 Task: Enable public transport information for home in Fairplay, Colorado, United States. .
Action: Mouse moved to (830, 151)
Screenshot: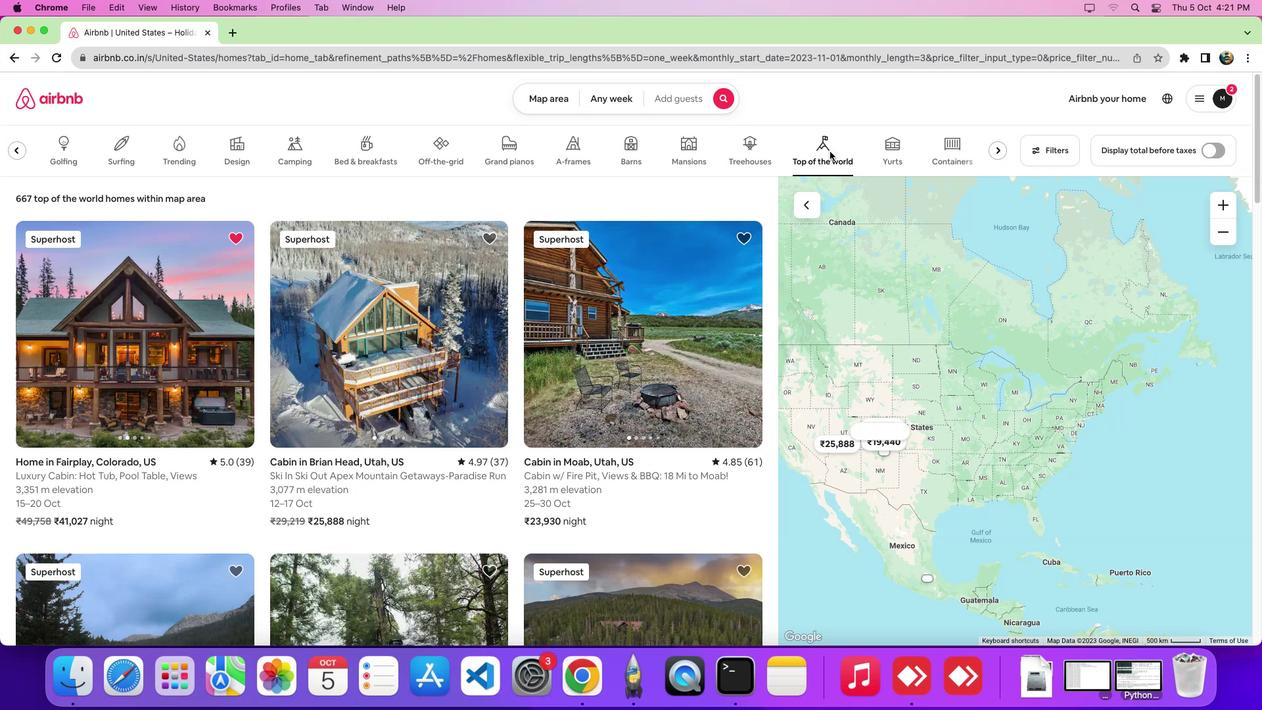 
Action: Mouse pressed left at (830, 151)
Screenshot: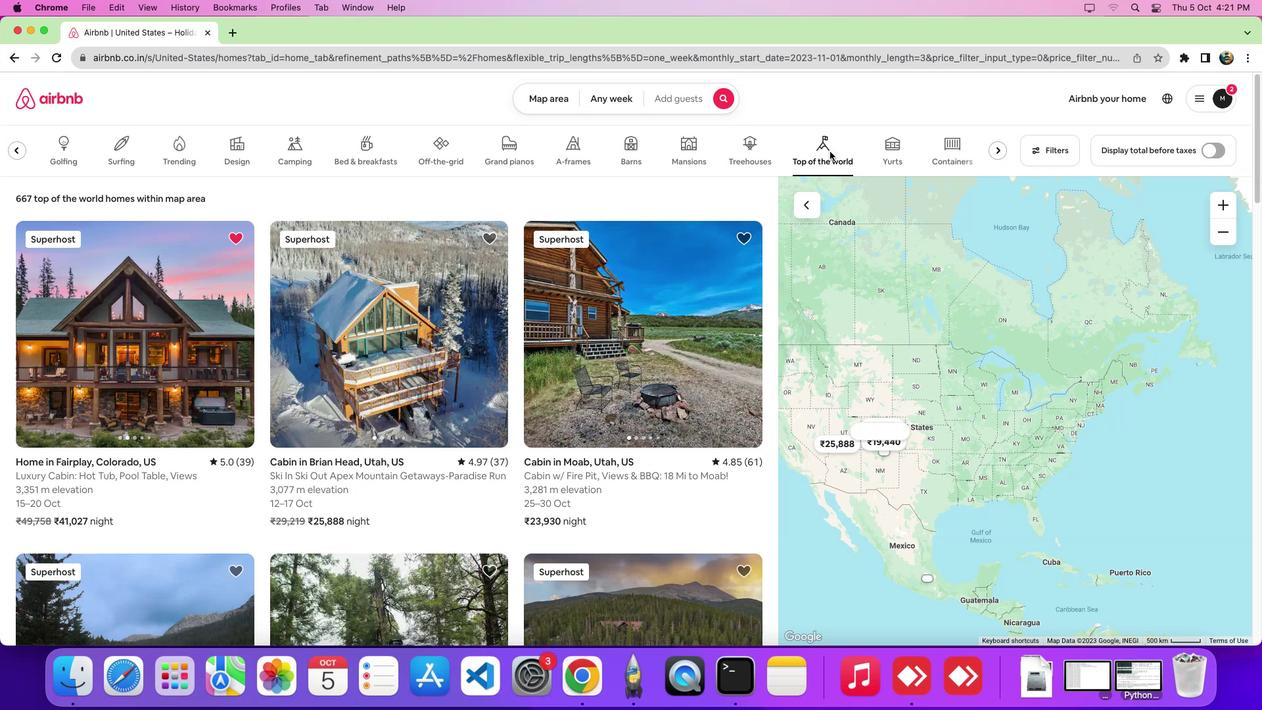
Action: Mouse moved to (148, 346)
Screenshot: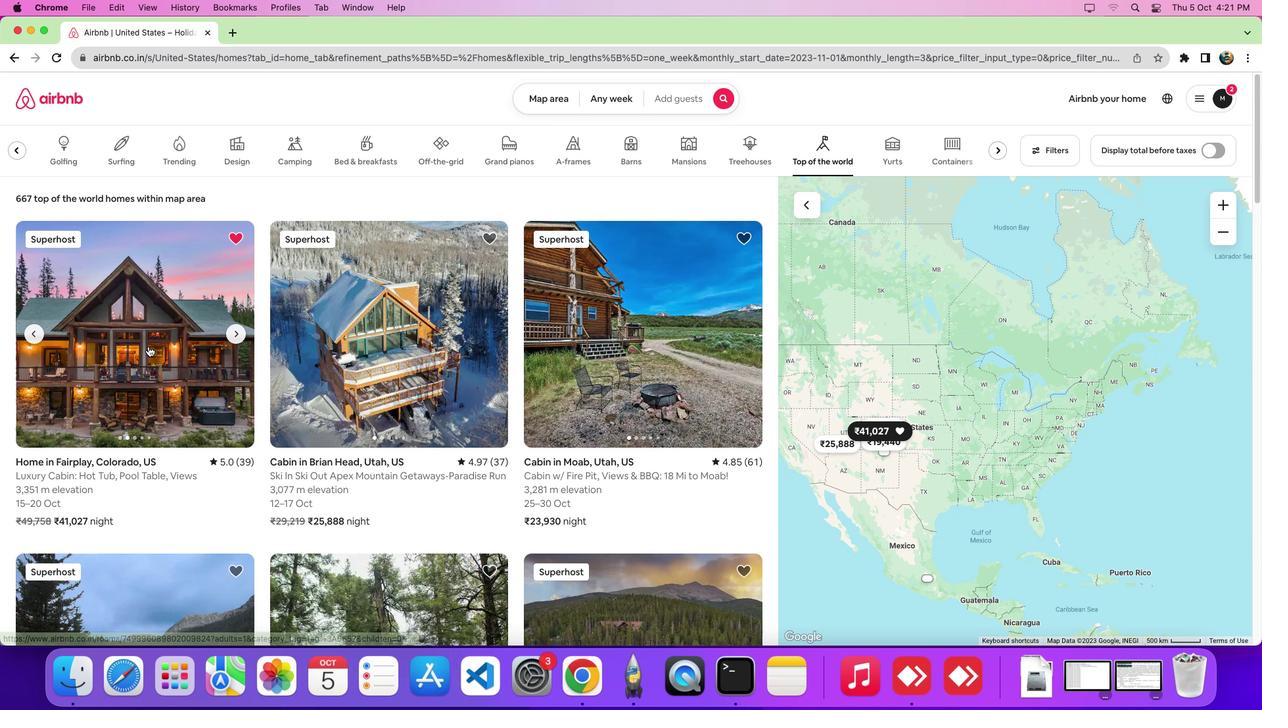 
Action: Mouse pressed left at (148, 346)
Screenshot: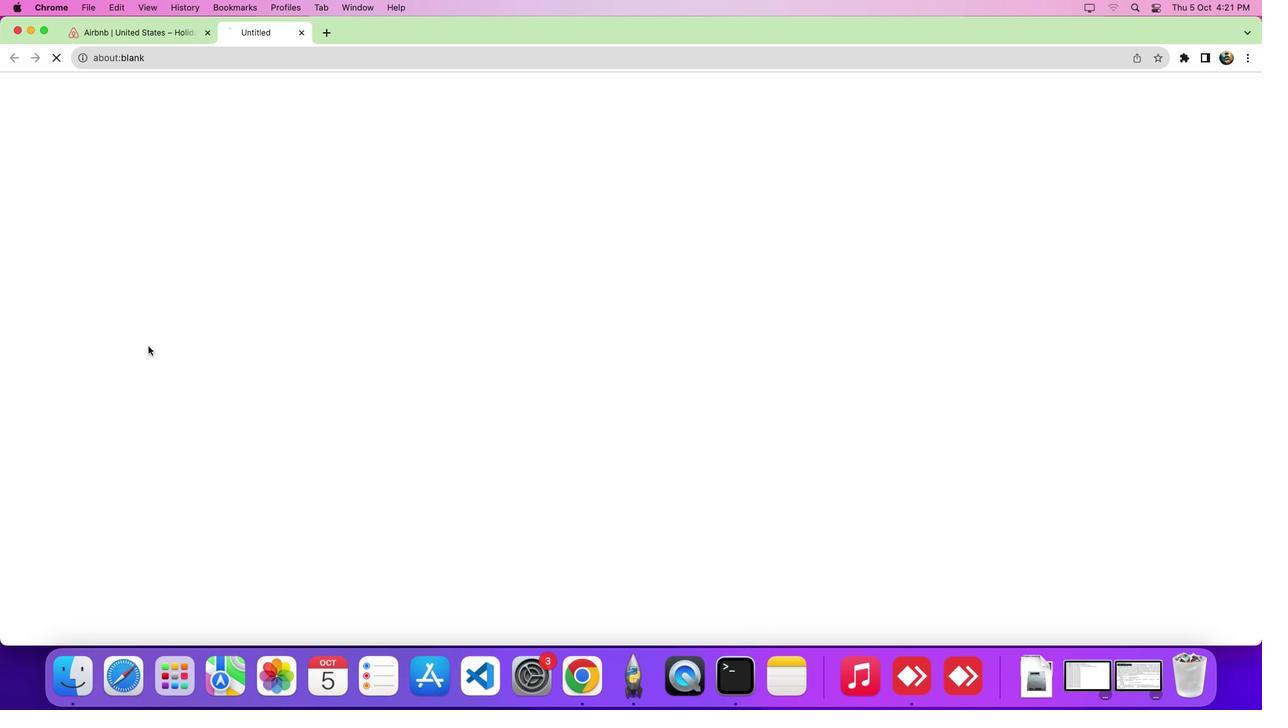 
Action: Mouse moved to (636, 389)
Screenshot: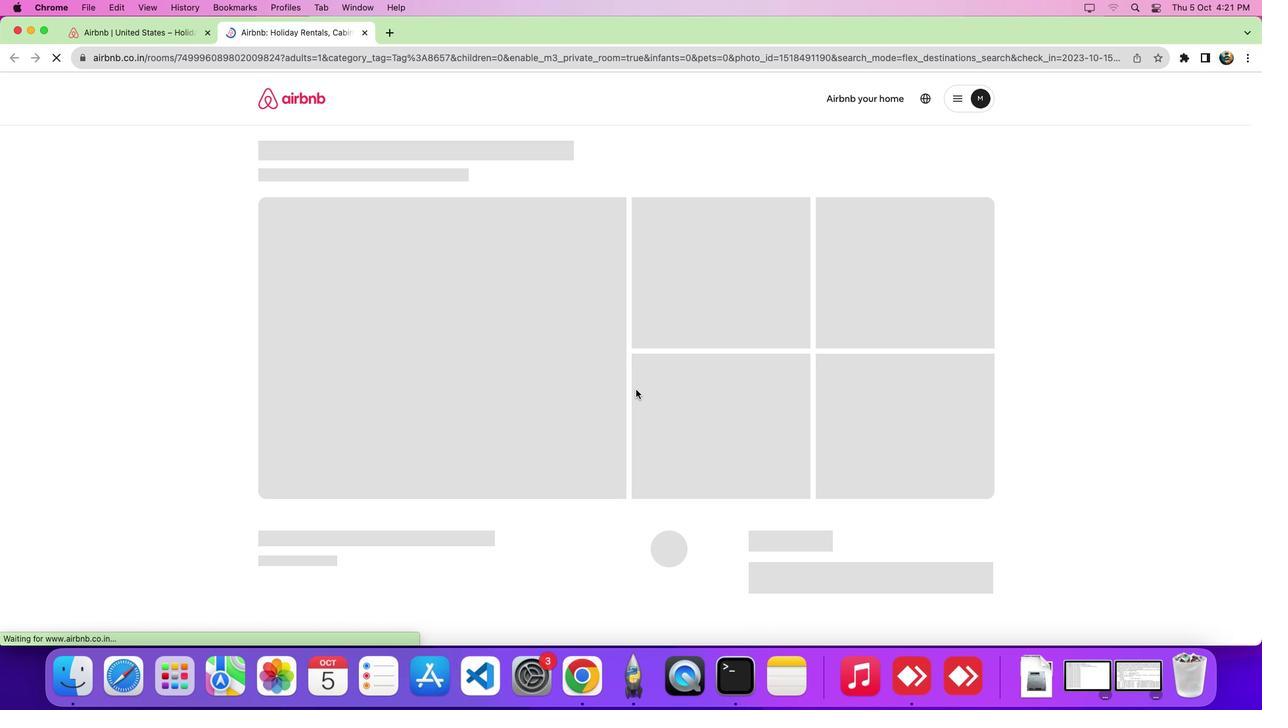 
Action: Mouse scrolled (636, 389) with delta (0, 0)
Screenshot: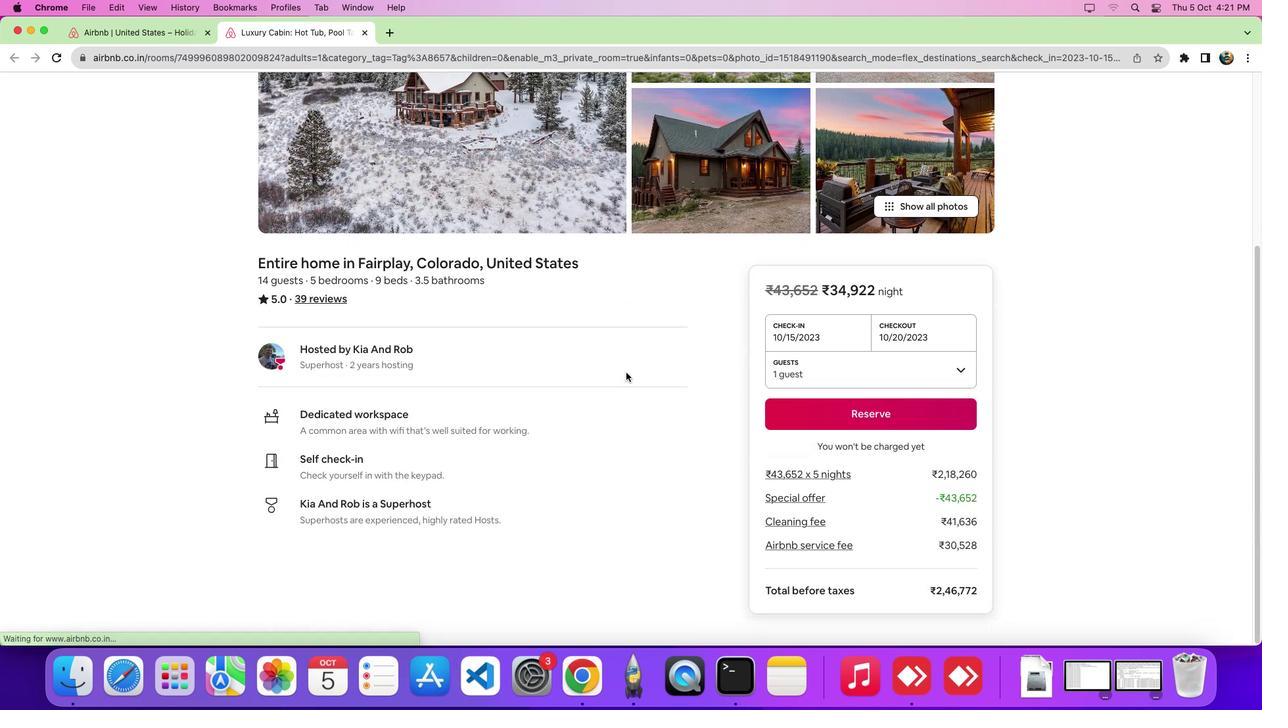
Action: Mouse scrolled (636, 389) with delta (0, -1)
Screenshot: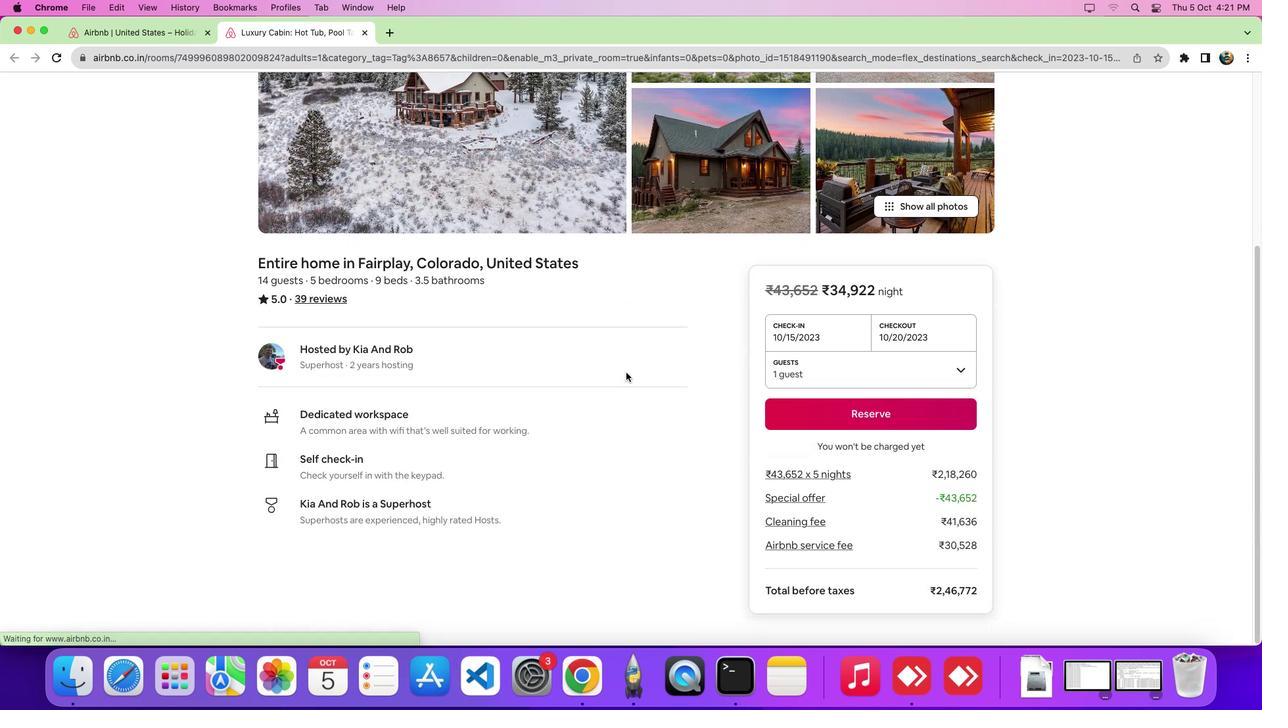 
Action: Mouse scrolled (636, 389) with delta (0, -5)
Screenshot: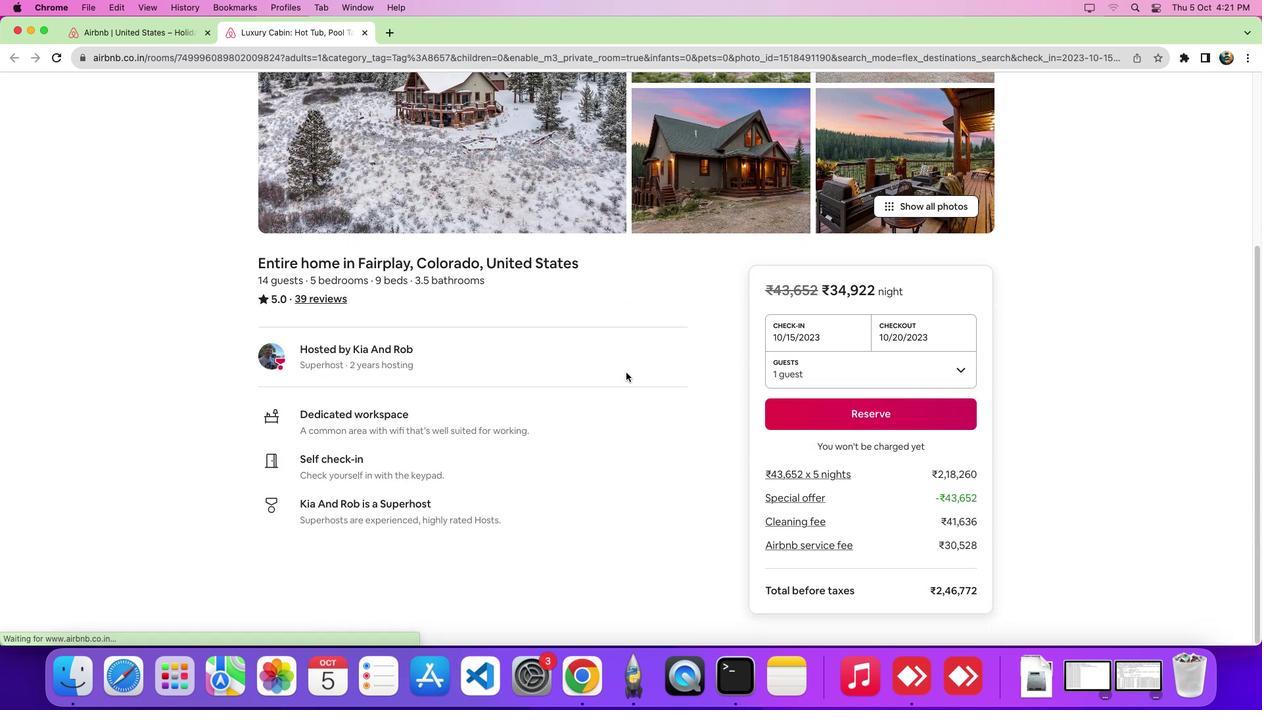 
Action: Mouse scrolled (636, 389) with delta (0, -8)
Screenshot: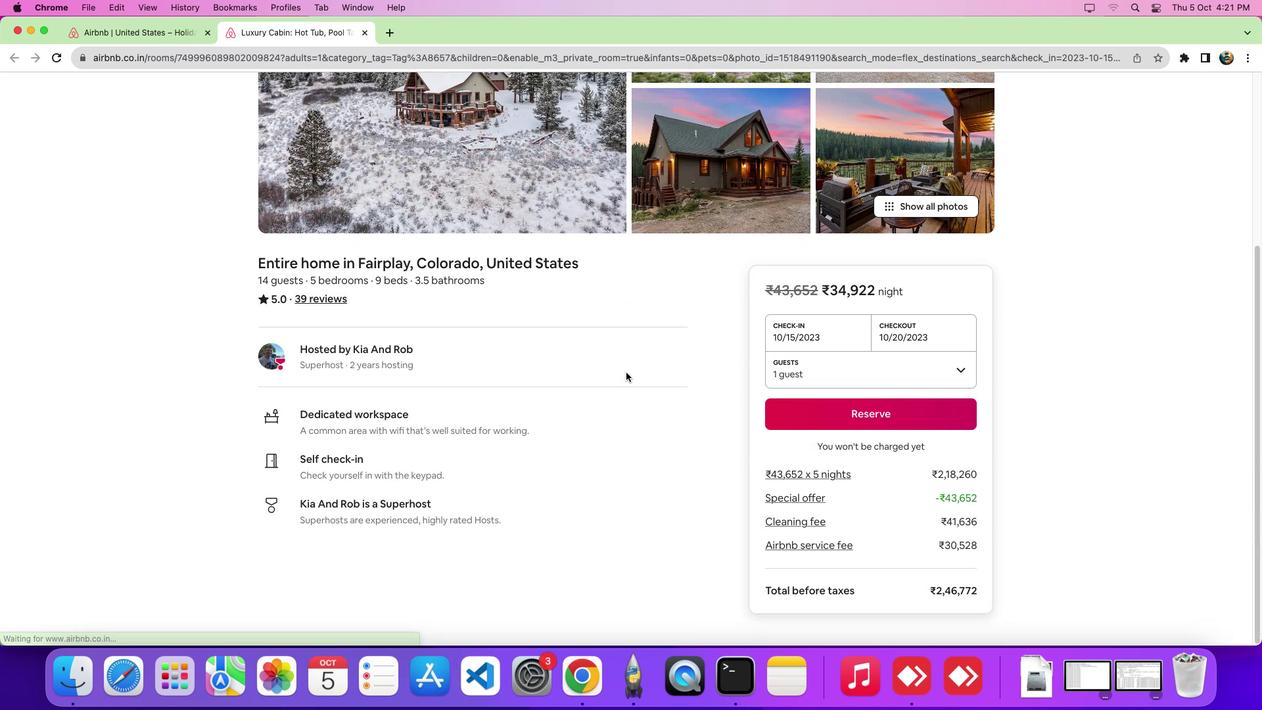 
Action: Mouse moved to (626, 372)
Screenshot: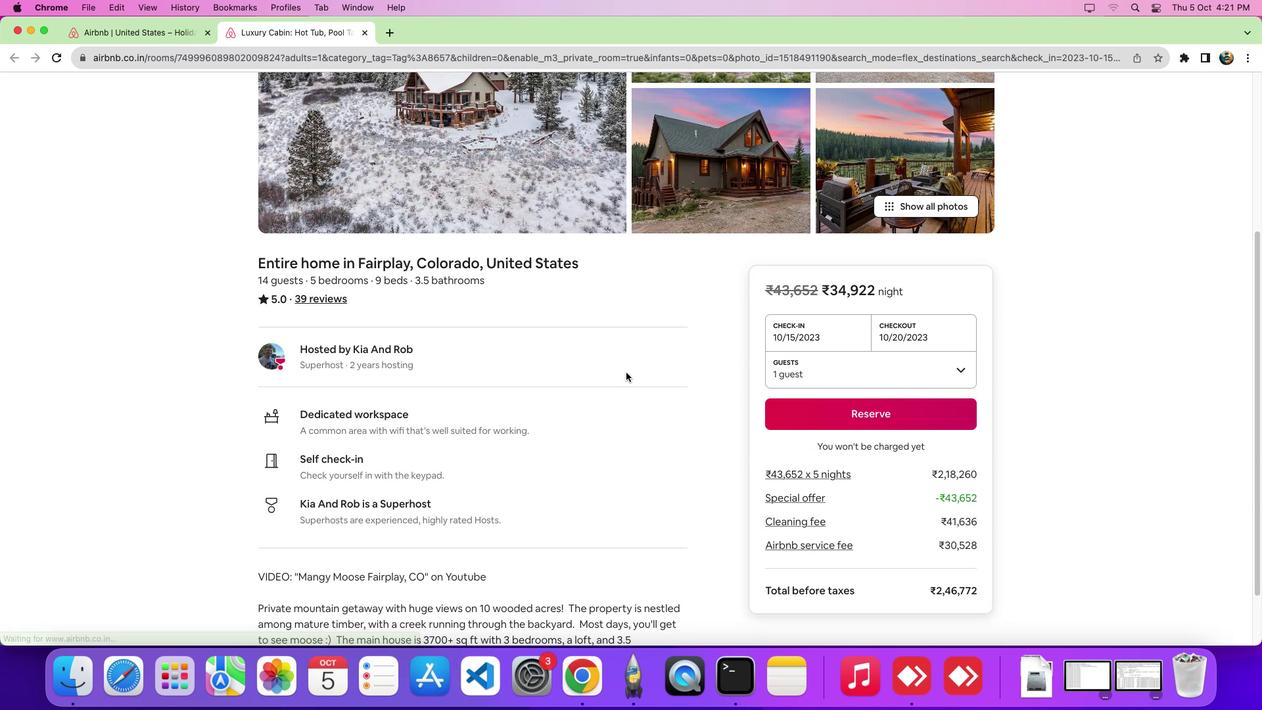 
Action: Mouse scrolled (626, 372) with delta (0, 0)
Screenshot: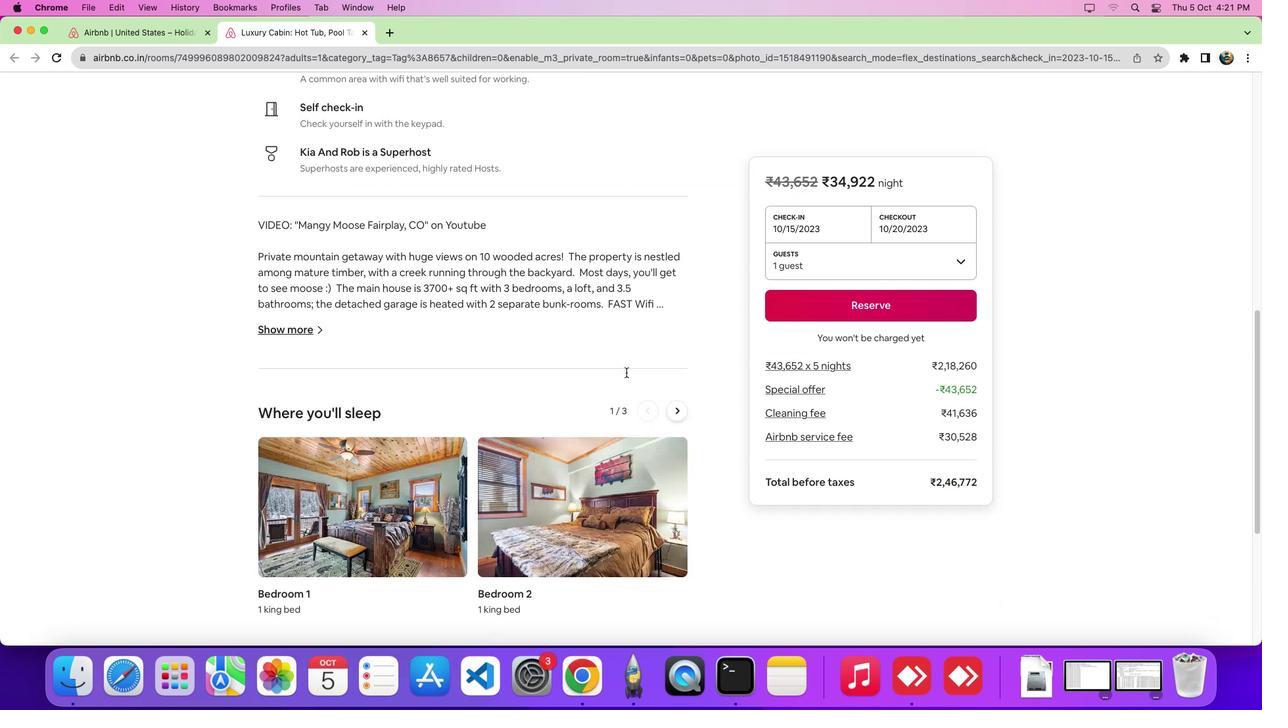 
Action: Mouse scrolled (626, 372) with delta (0, -1)
Screenshot: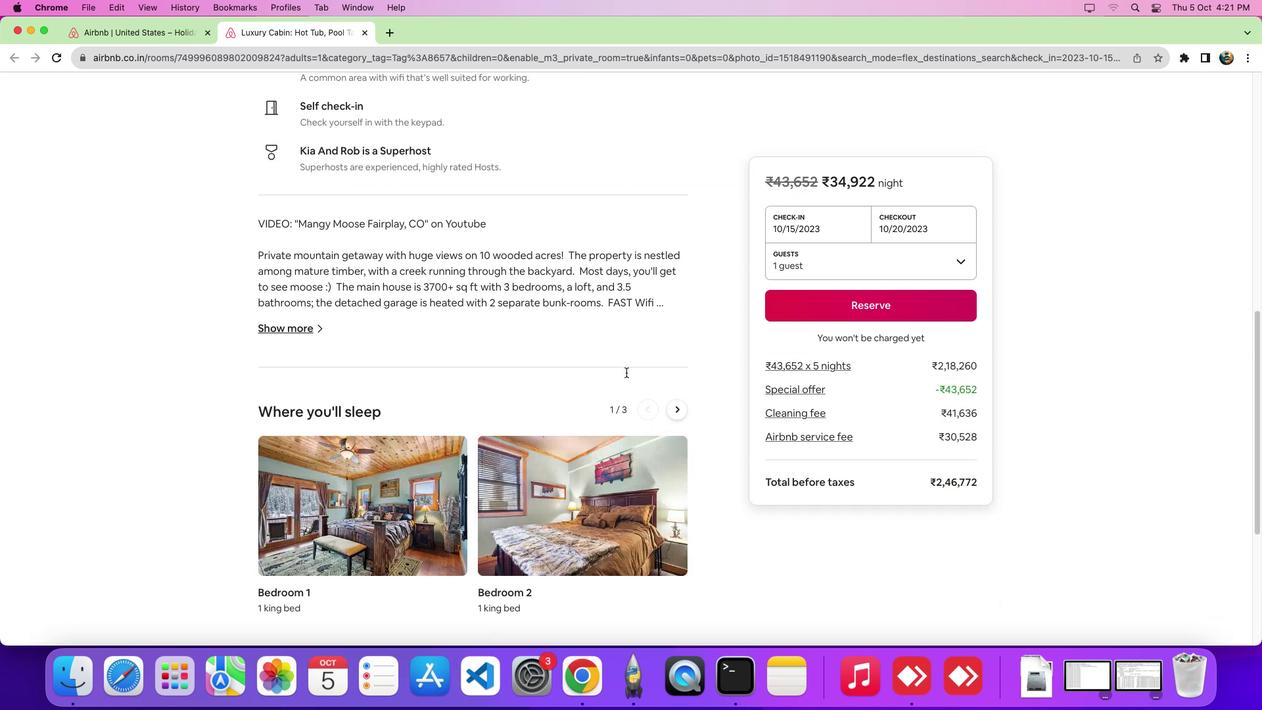 
Action: Mouse scrolled (626, 372) with delta (0, -5)
Screenshot: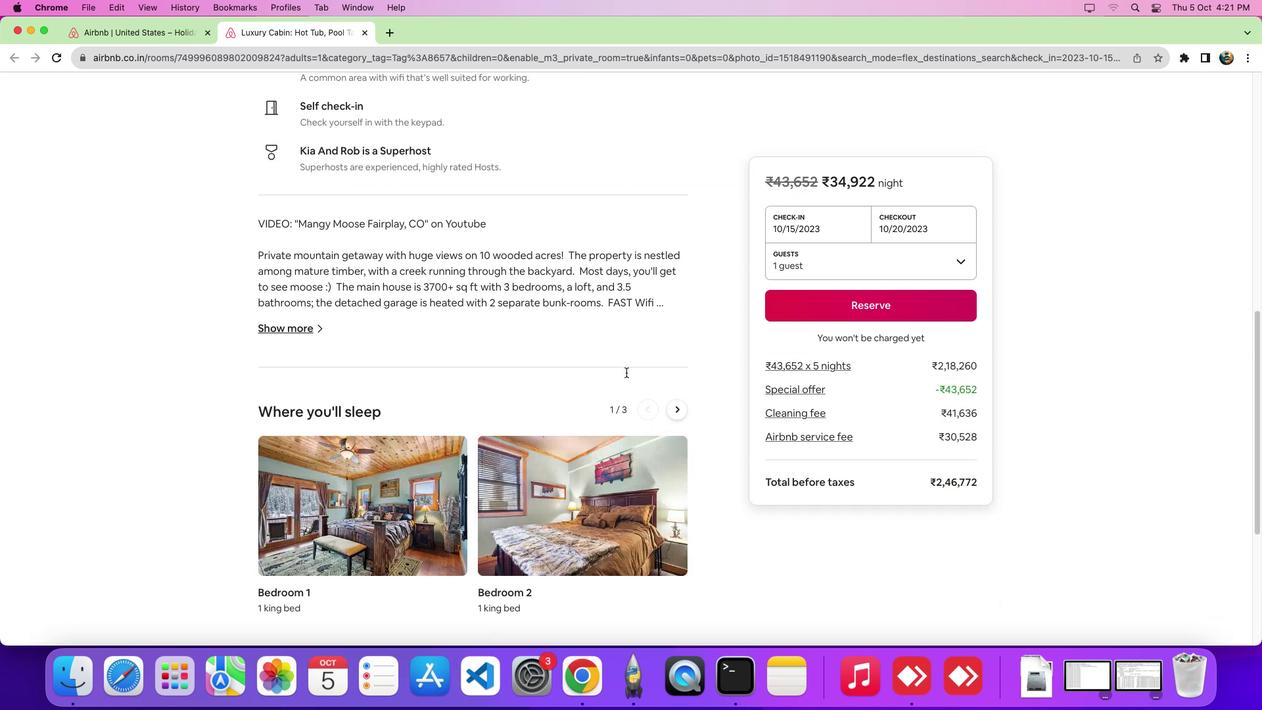 
Action: Mouse scrolled (626, 372) with delta (0, -9)
Screenshot: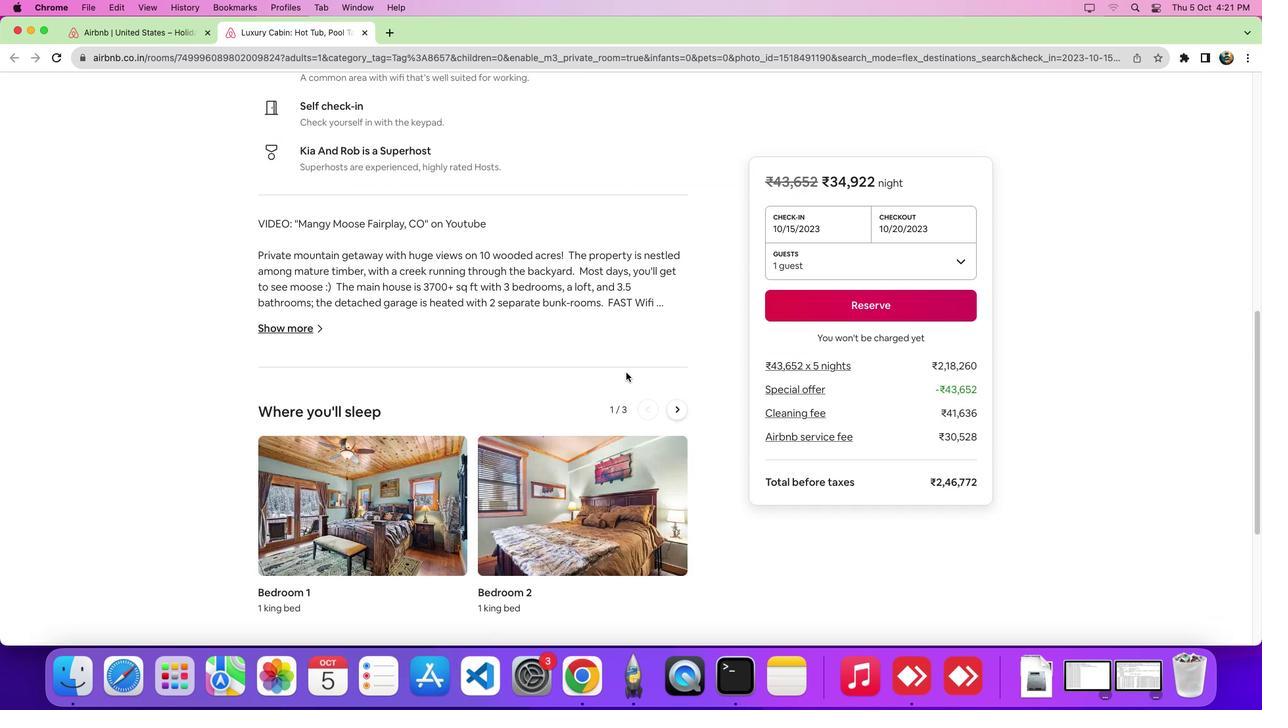 
Action: Mouse scrolled (626, 372) with delta (0, -9)
Screenshot: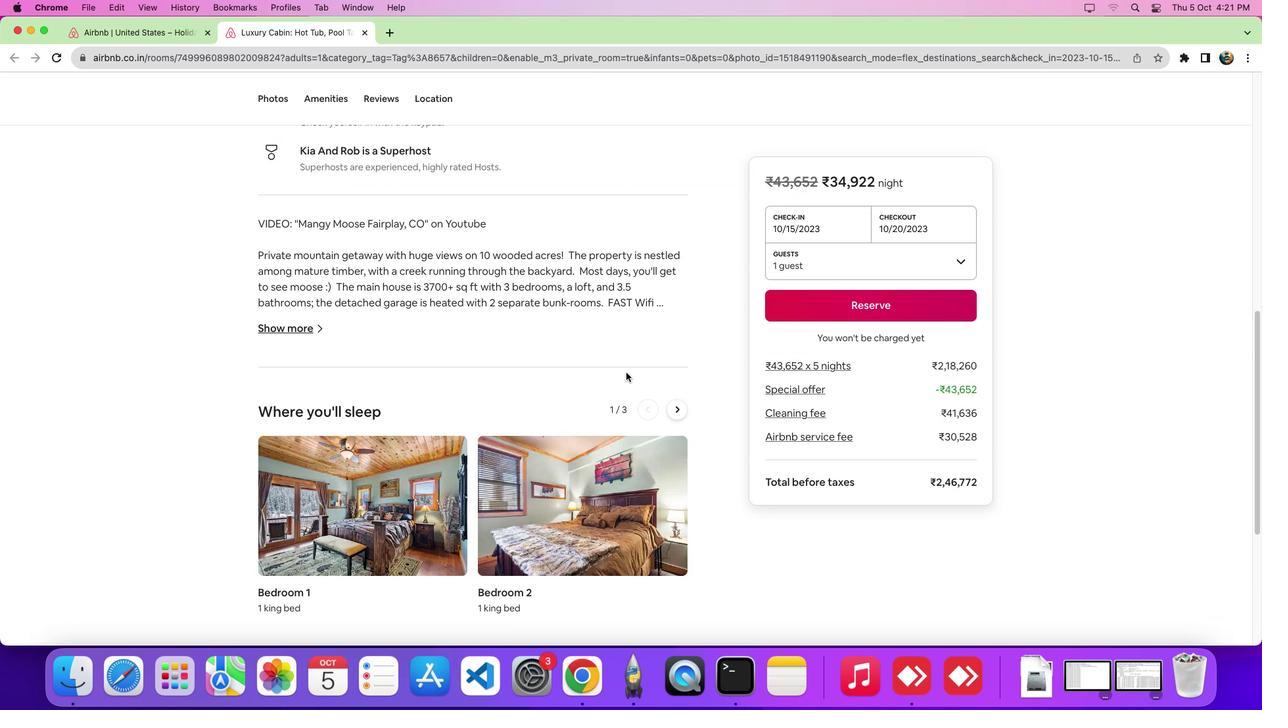 
Action: Mouse moved to (528, 251)
Screenshot: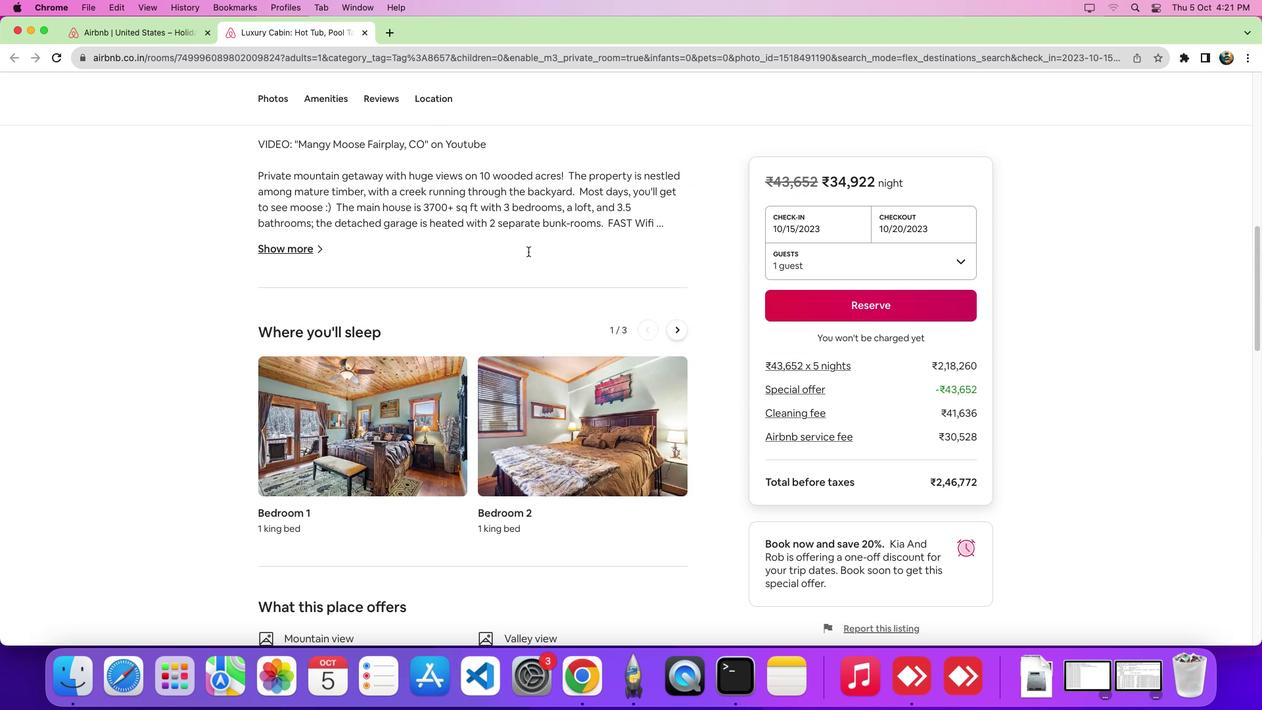 
Action: Mouse scrolled (528, 251) with delta (0, 0)
Screenshot: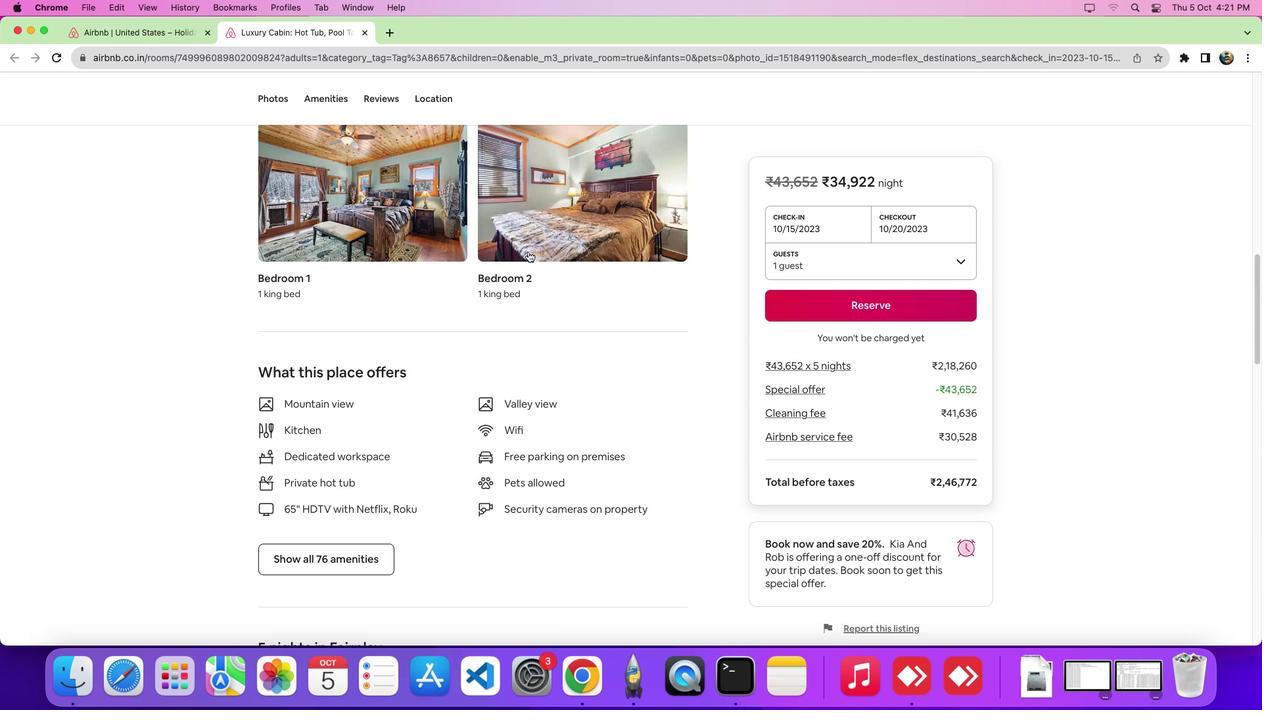 
Action: Mouse scrolled (528, 251) with delta (0, -1)
Screenshot: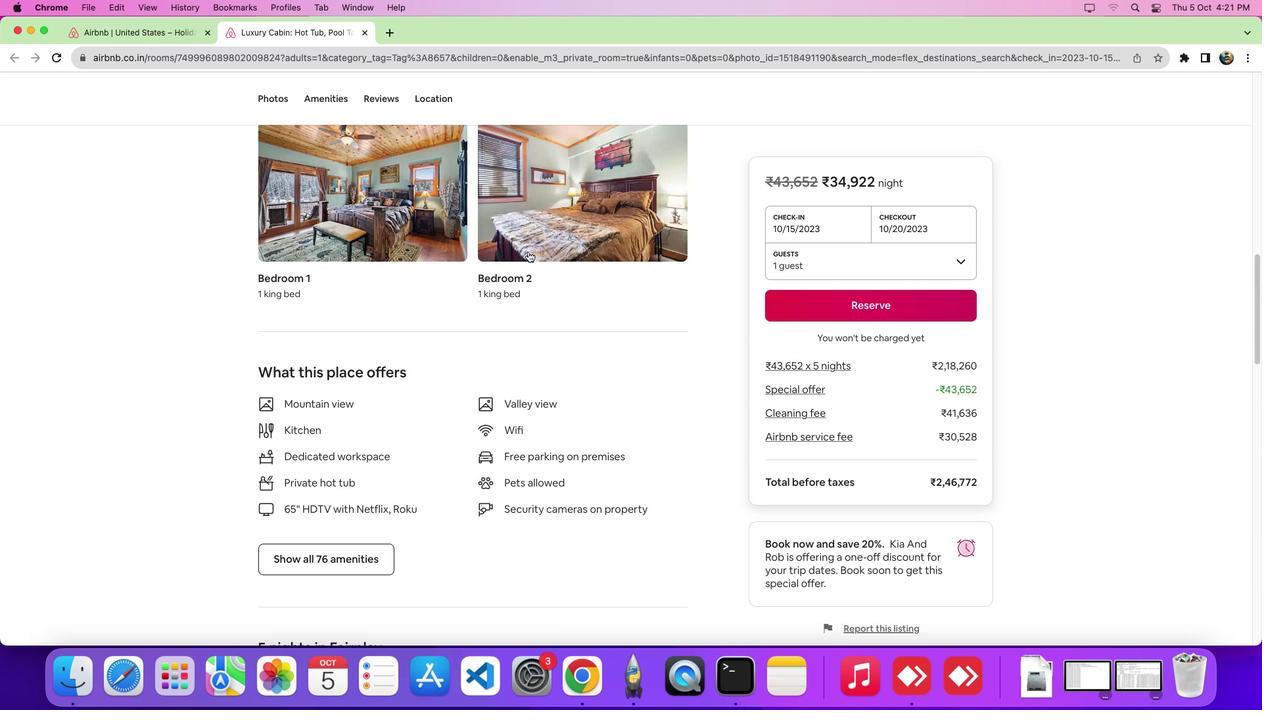 
Action: Mouse scrolled (528, 251) with delta (0, -5)
Screenshot: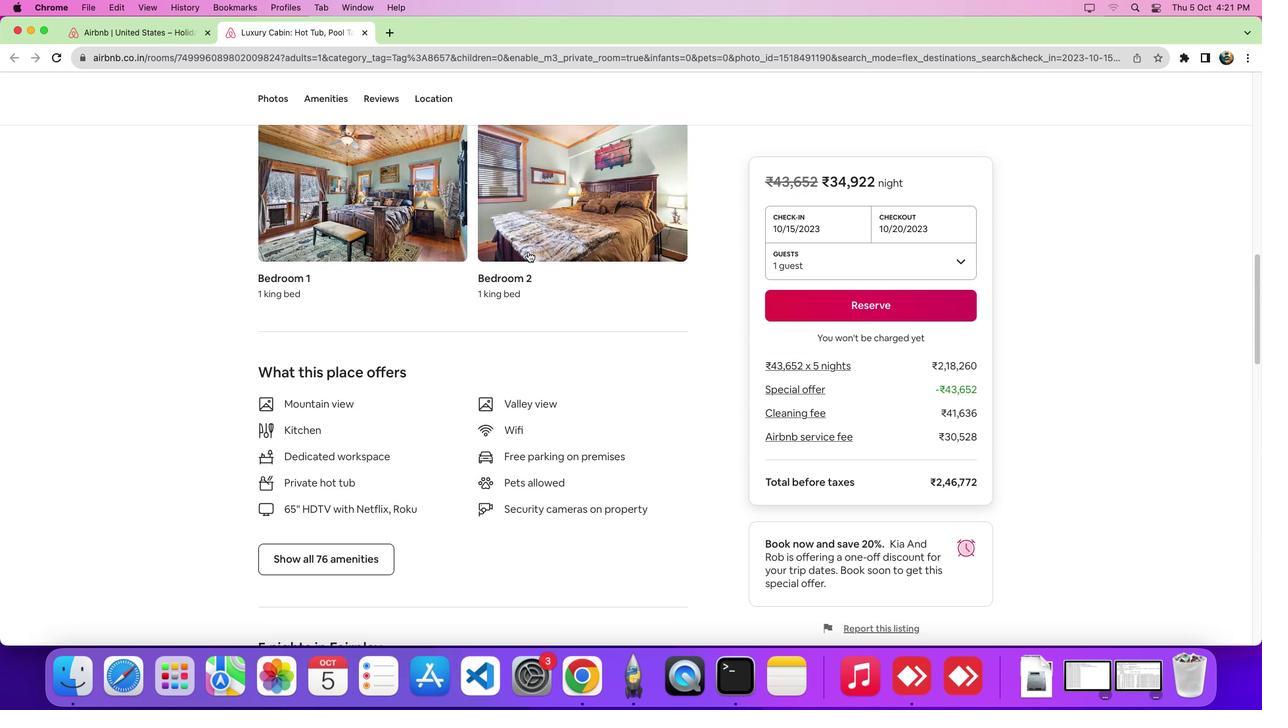 
Action: Mouse moved to (445, 98)
Screenshot: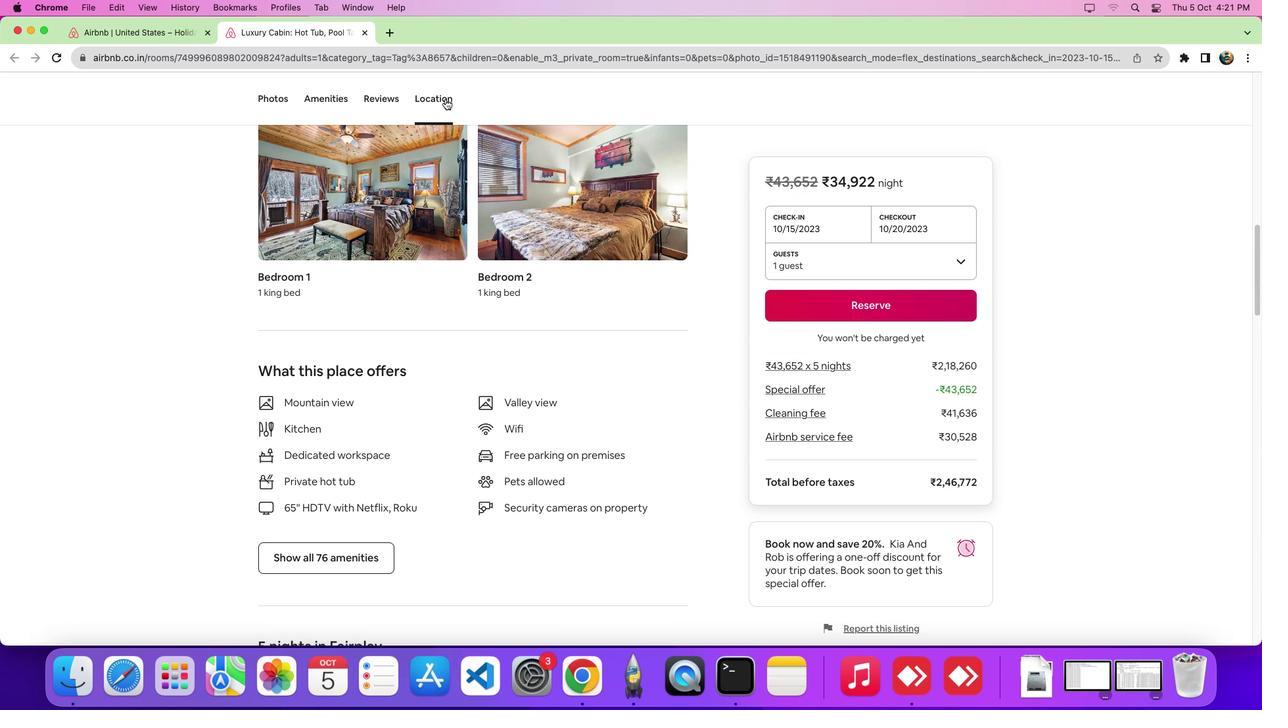
Action: Mouse pressed left at (445, 98)
Screenshot: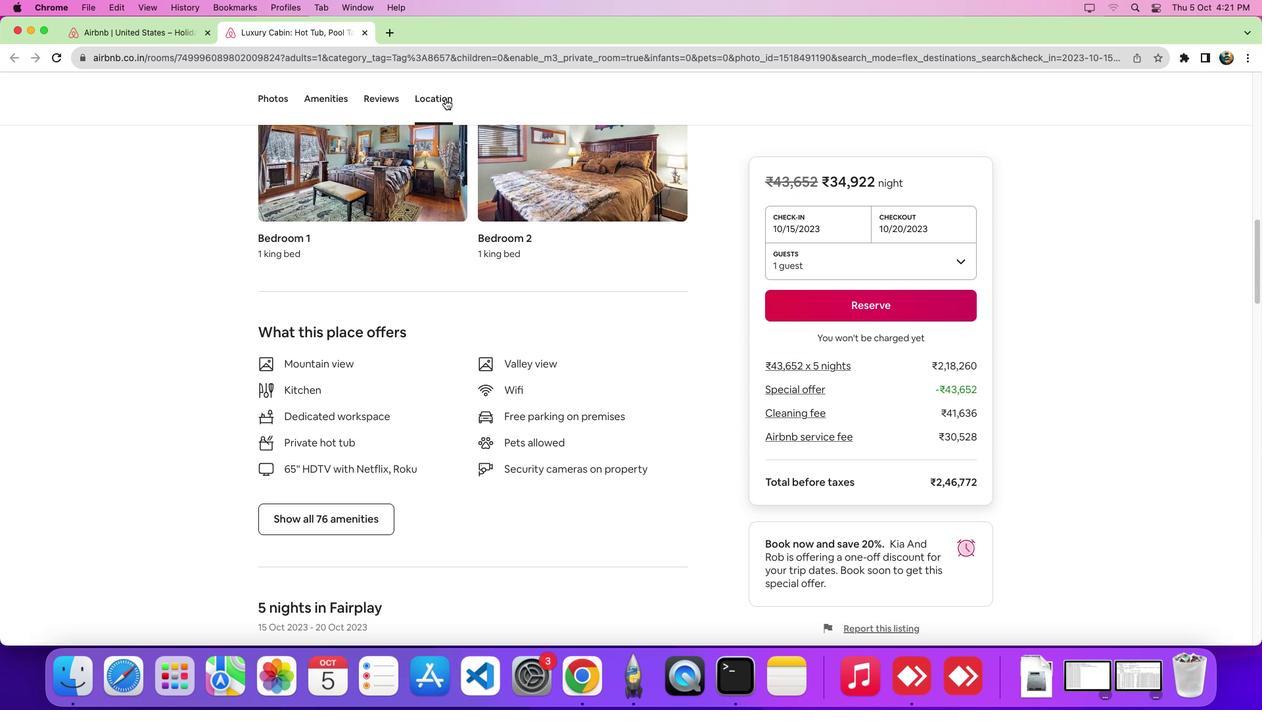 
Action: Mouse moved to (849, 220)
Screenshot: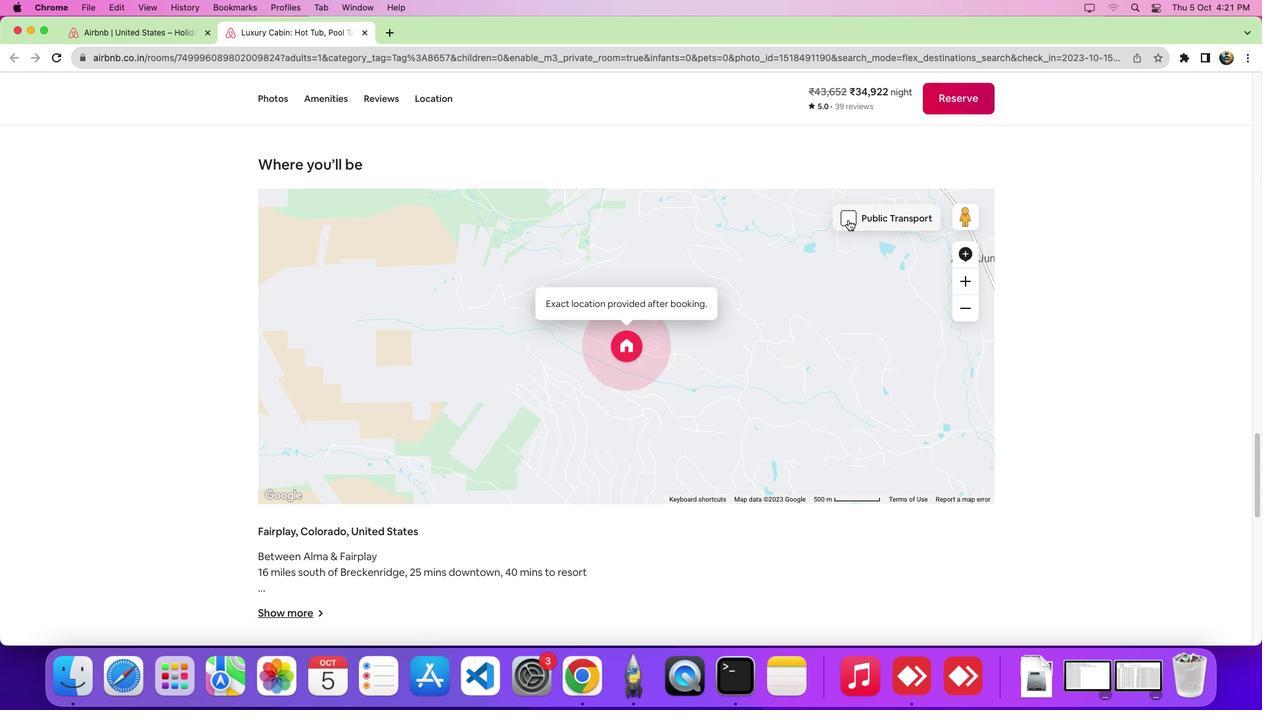 
Action: Mouse pressed left at (849, 220)
Screenshot: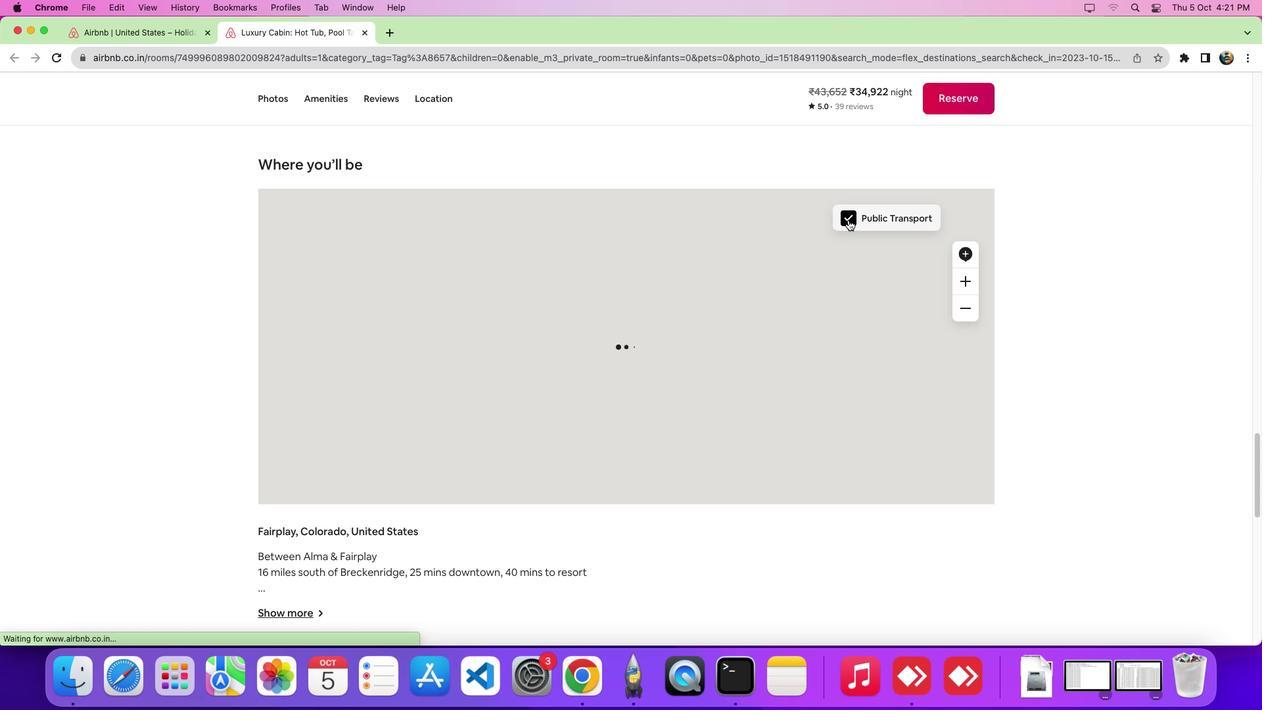 
Action: Mouse moved to (849, 220)
Screenshot: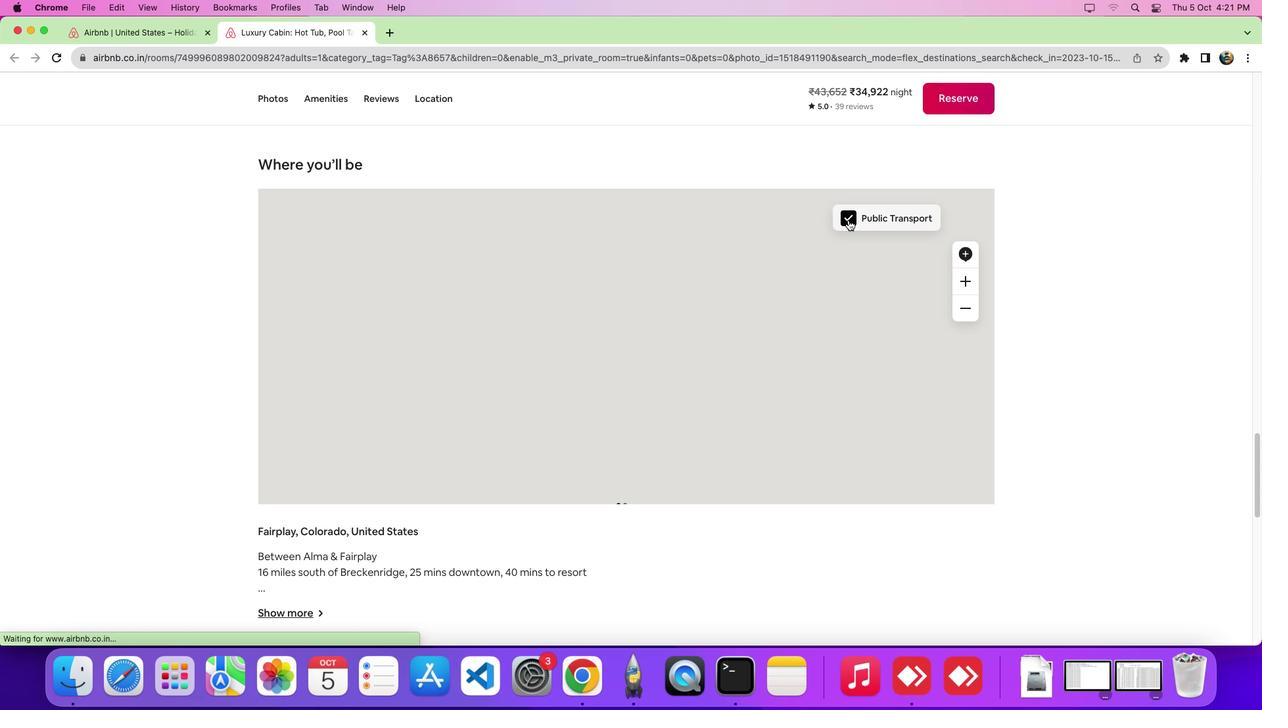 
